 Task: Enable the option that show rulers on hover.
Action: Mouse moved to (987, 33)
Screenshot: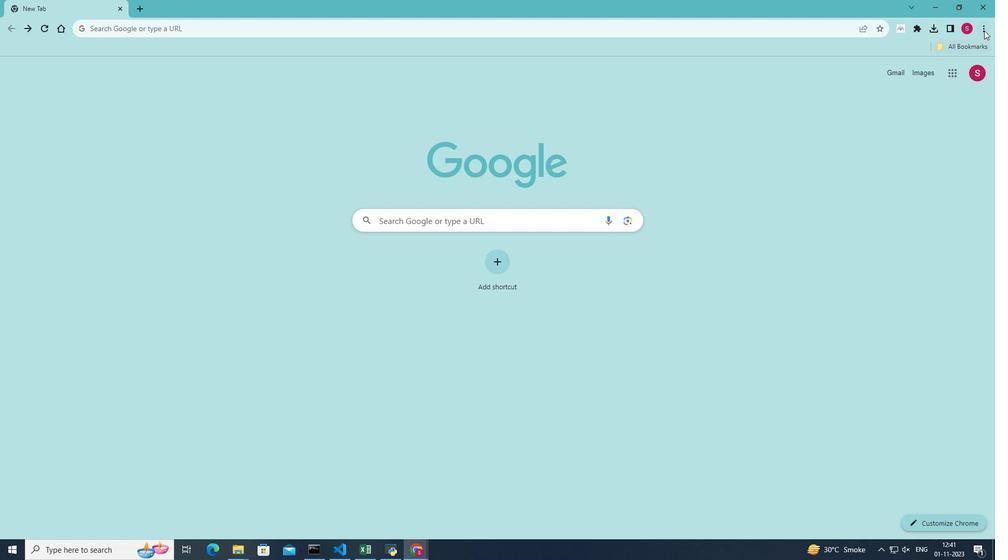 
Action: Mouse pressed left at (987, 33)
Screenshot: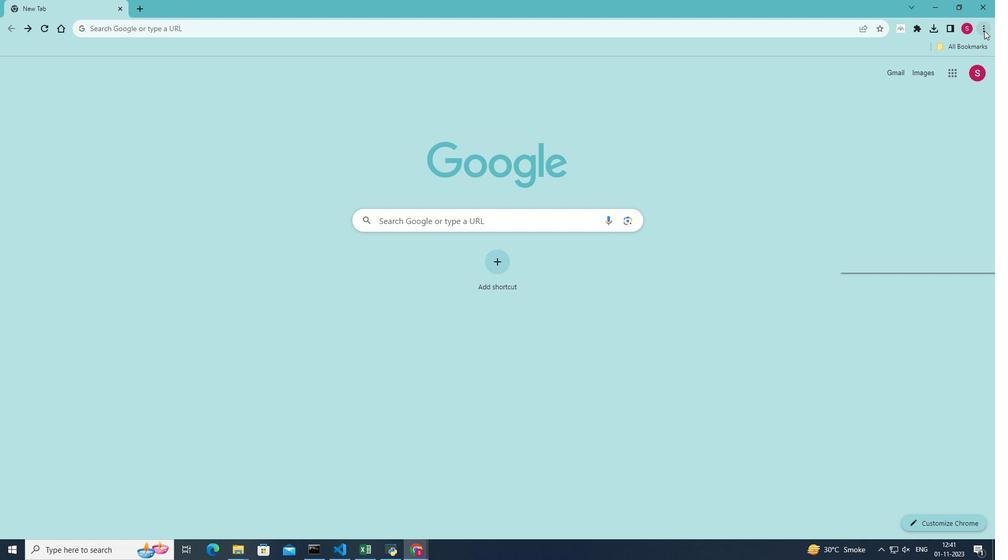 
Action: Mouse moved to (868, 190)
Screenshot: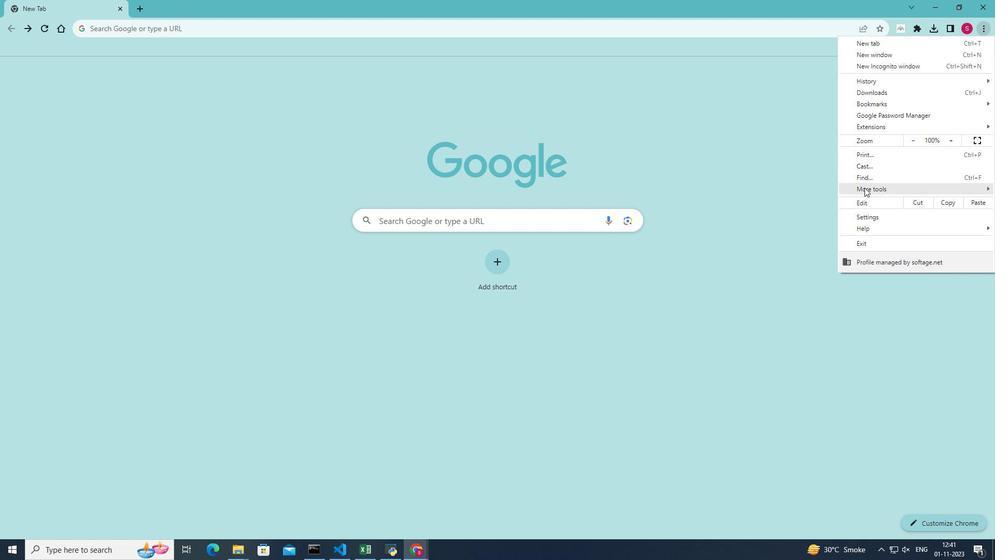 
Action: Mouse pressed left at (868, 190)
Screenshot: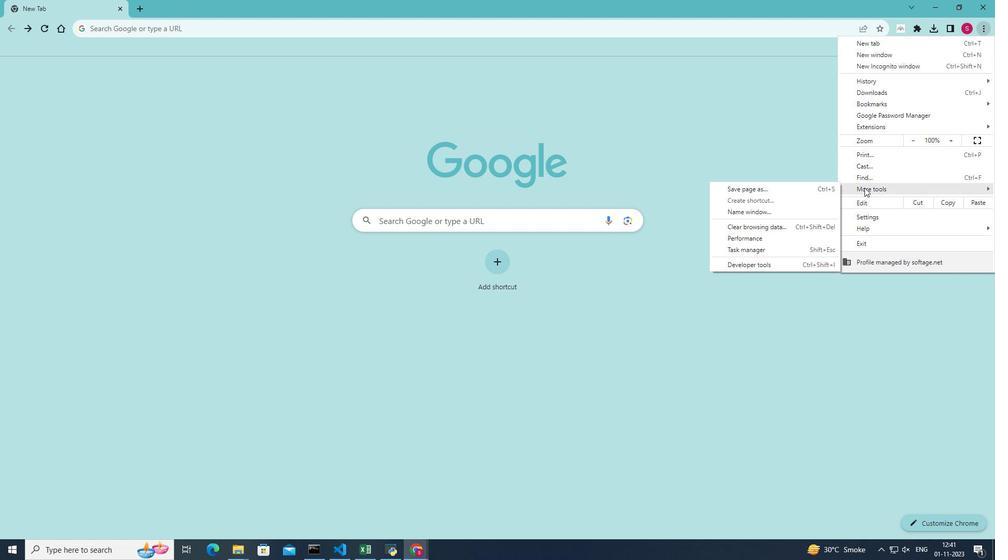 
Action: Mouse moved to (737, 266)
Screenshot: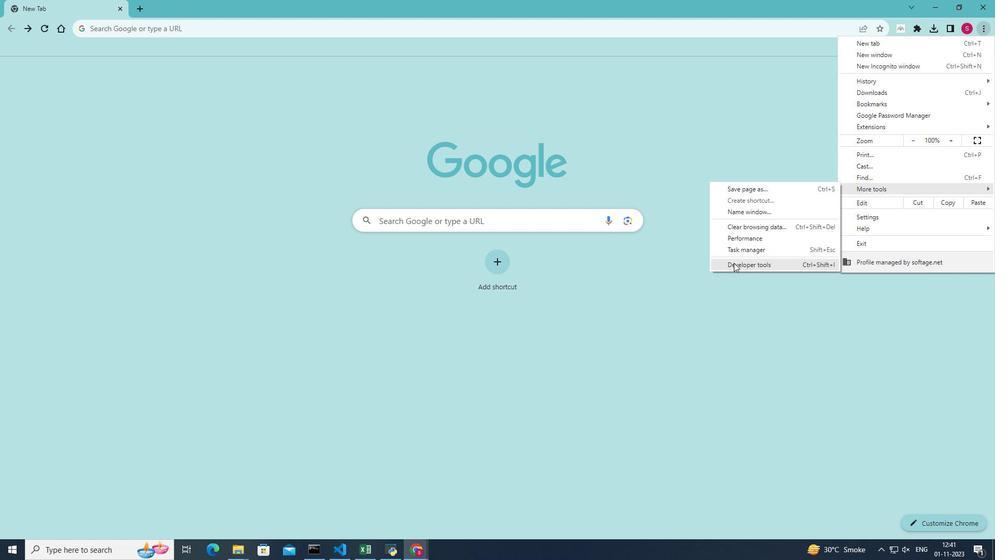 
Action: Mouse pressed left at (737, 266)
Screenshot: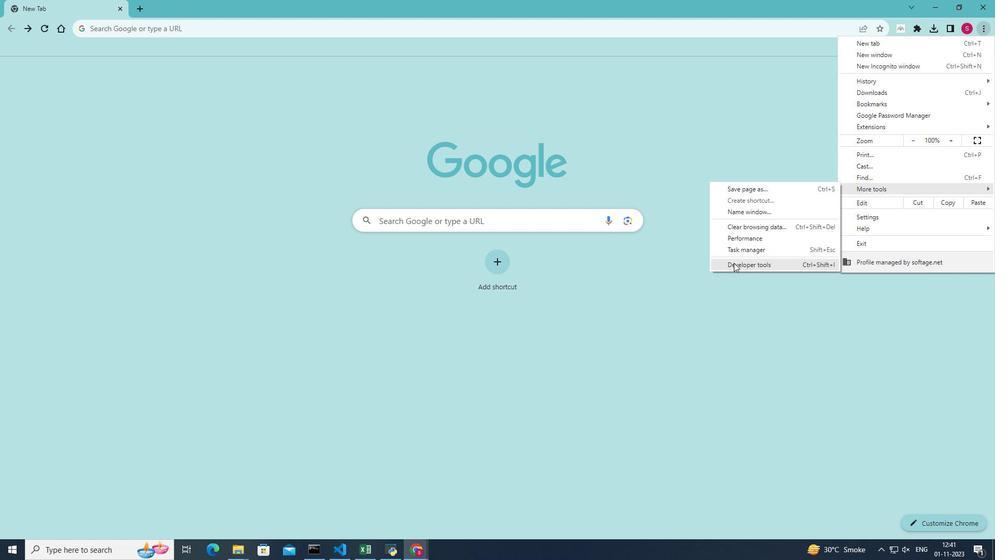 
Action: Mouse moved to (961, 68)
Screenshot: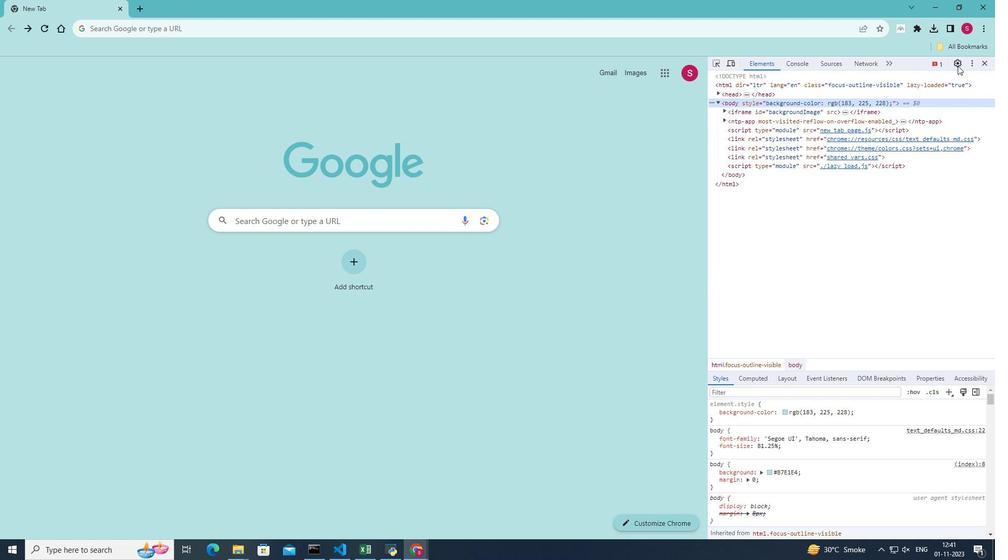 
Action: Mouse pressed left at (961, 68)
Screenshot: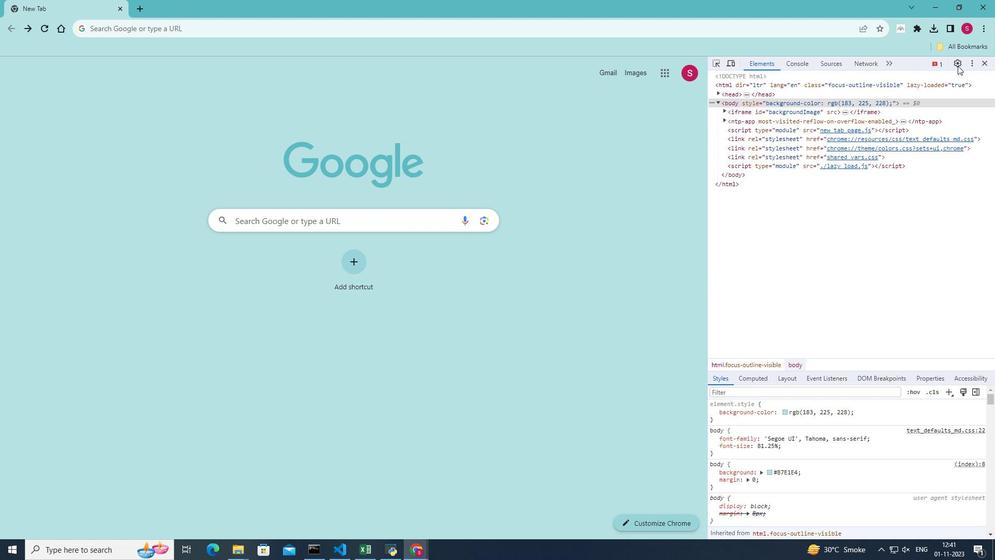 
Action: Mouse moved to (941, 375)
Screenshot: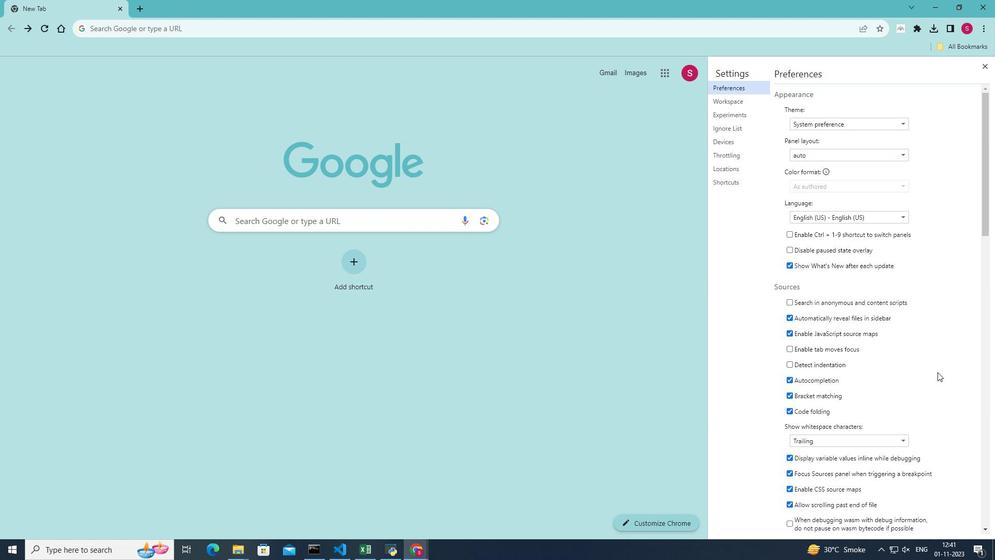 
Action: Mouse scrolled (941, 374) with delta (0, 0)
Screenshot: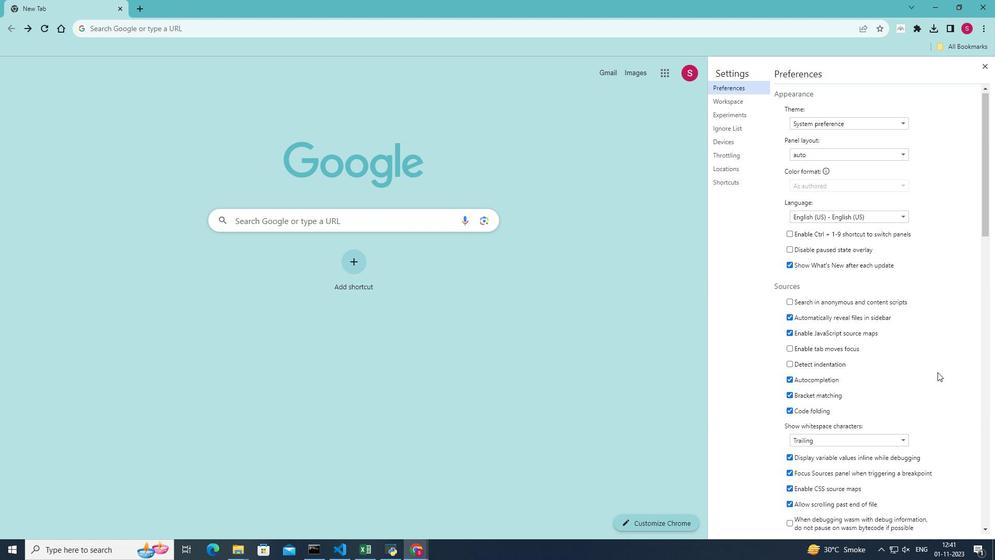 
Action: Mouse scrolled (941, 374) with delta (0, 0)
Screenshot: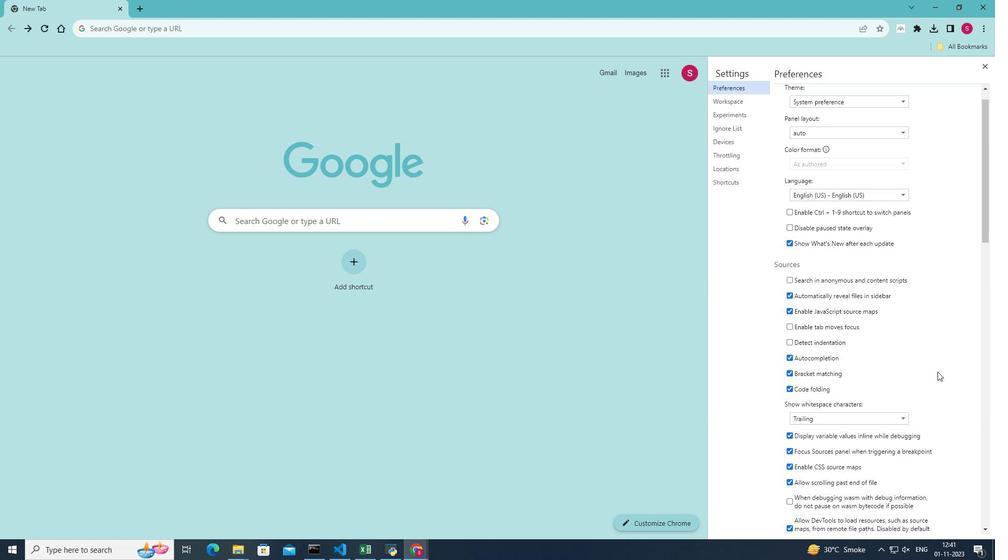 
Action: Mouse moved to (941, 374)
Screenshot: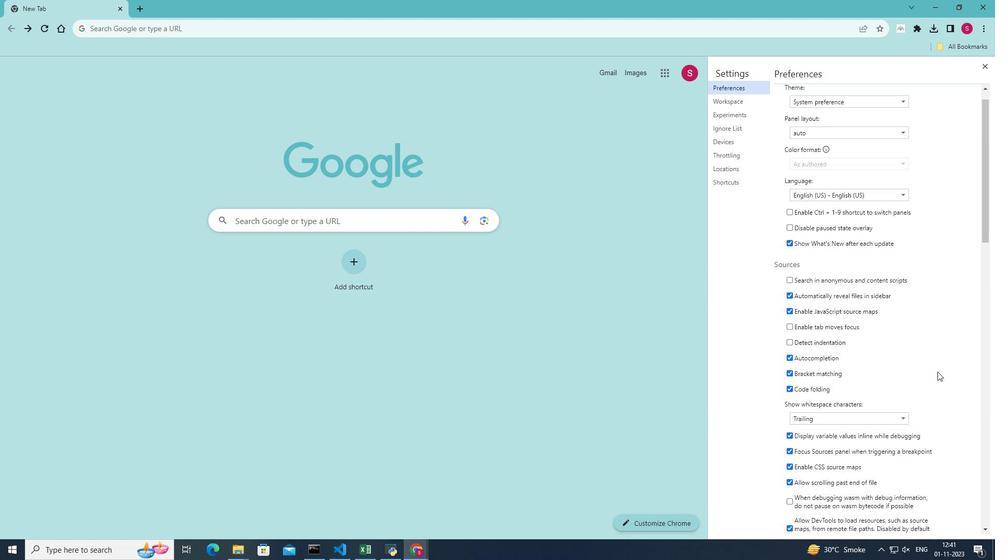 
Action: Mouse scrolled (941, 374) with delta (0, 0)
Screenshot: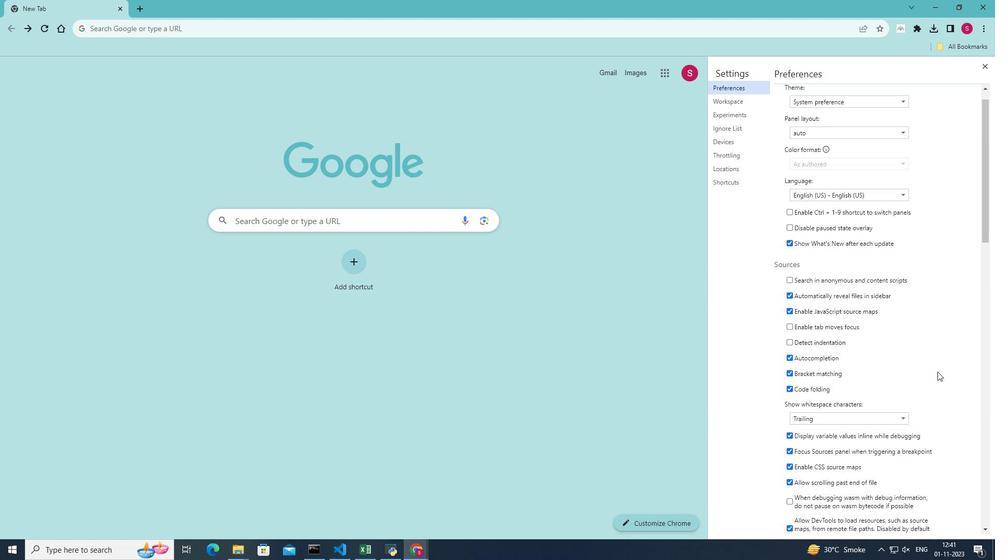 
Action: Mouse scrolled (941, 374) with delta (0, 0)
Screenshot: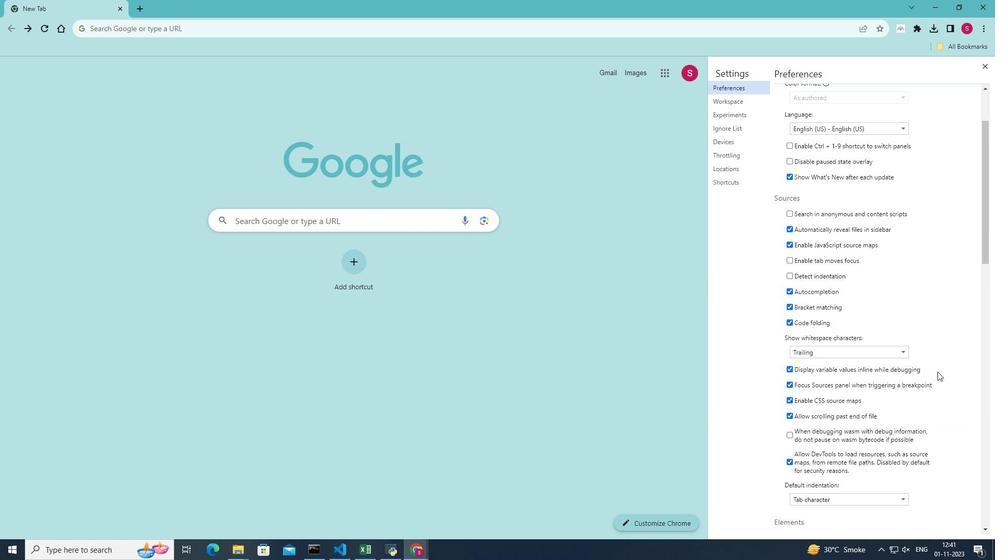 
Action: Mouse scrolled (941, 374) with delta (0, 0)
Screenshot: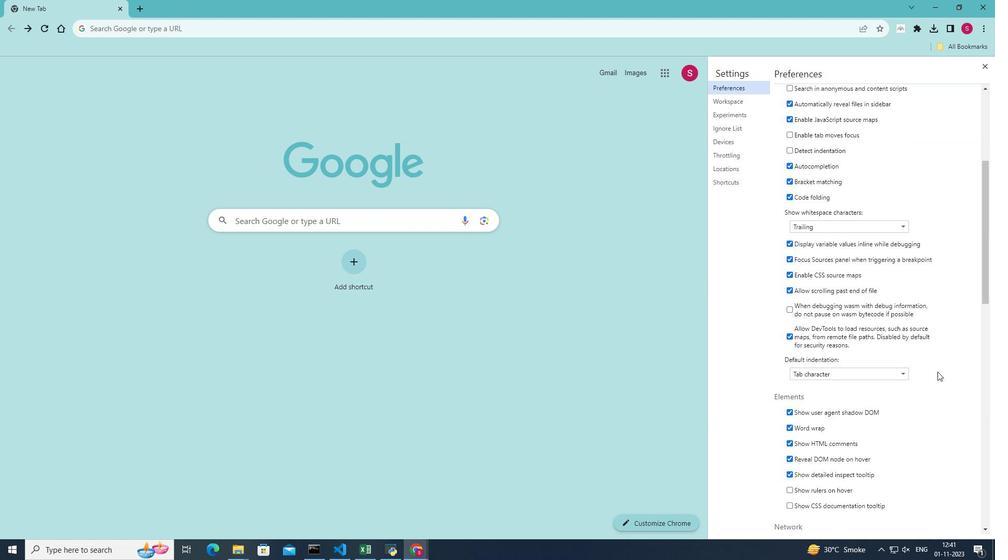 
Action: Mouse scrolled (941, 374) with delta (0, 0)
Screenshot: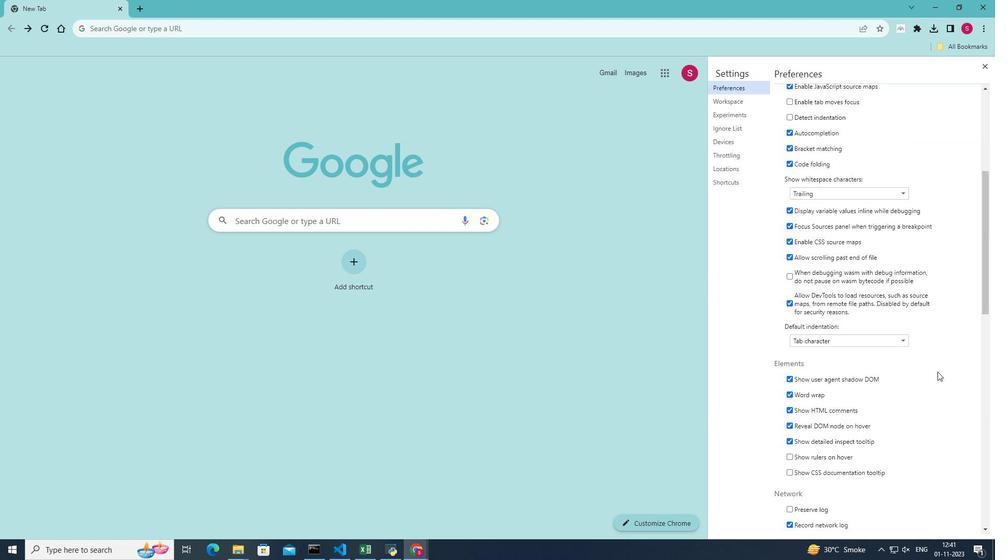 
Action: Mouse scrolled (941, 374) with delta (0, 0)
Screenshot: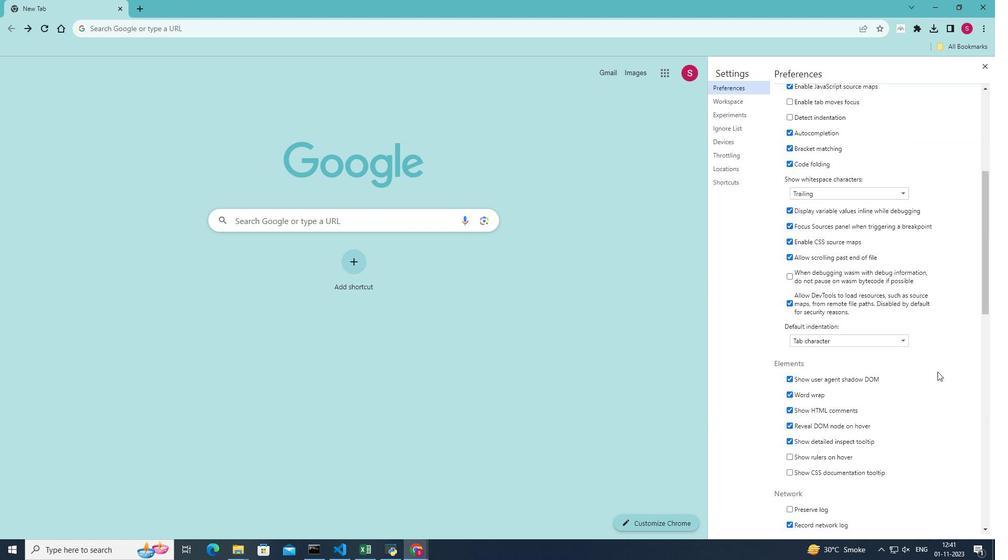 
Action: Mouse scrolled (941, 374) with delta (0, 0)
Screenshot: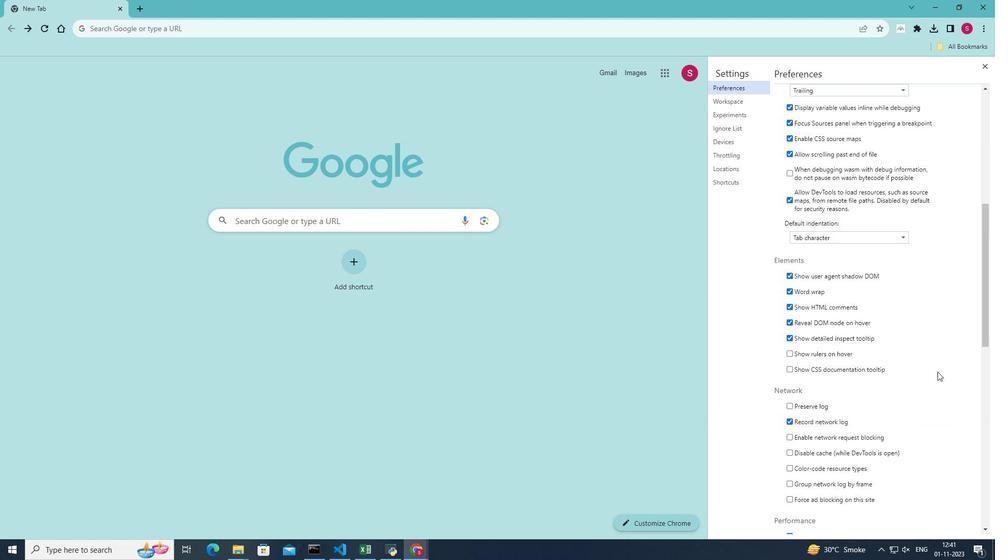
Action: Mouse moved to (792, 290)
Screenshot: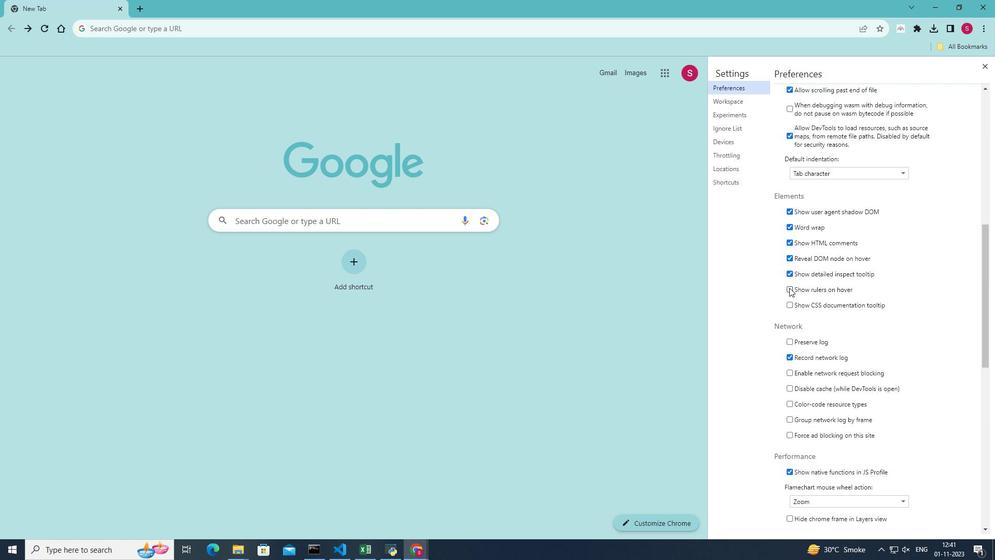 
Action: Mouse pressed left at (792, 290)
Screenshot: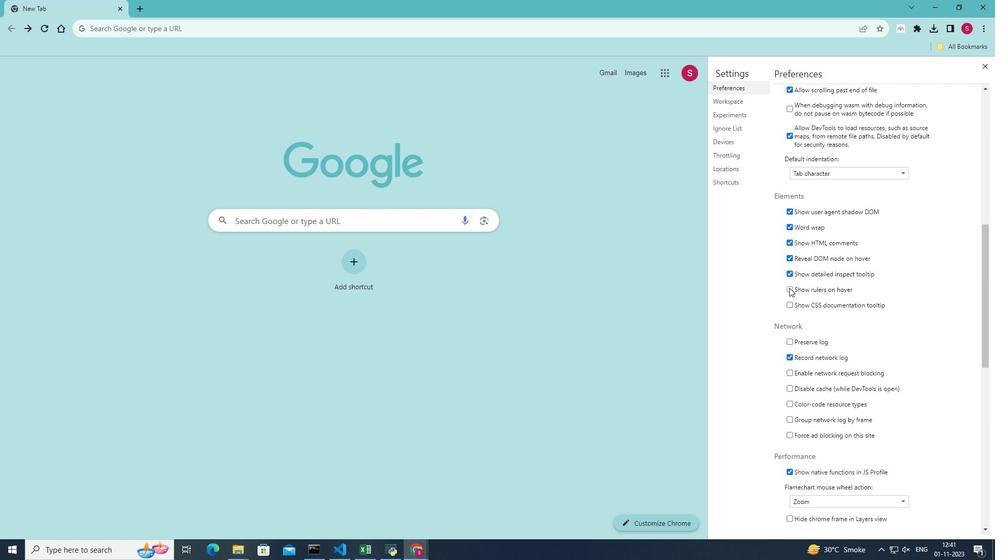 
Action: Mouse moved to (937, 292)
Screenshot: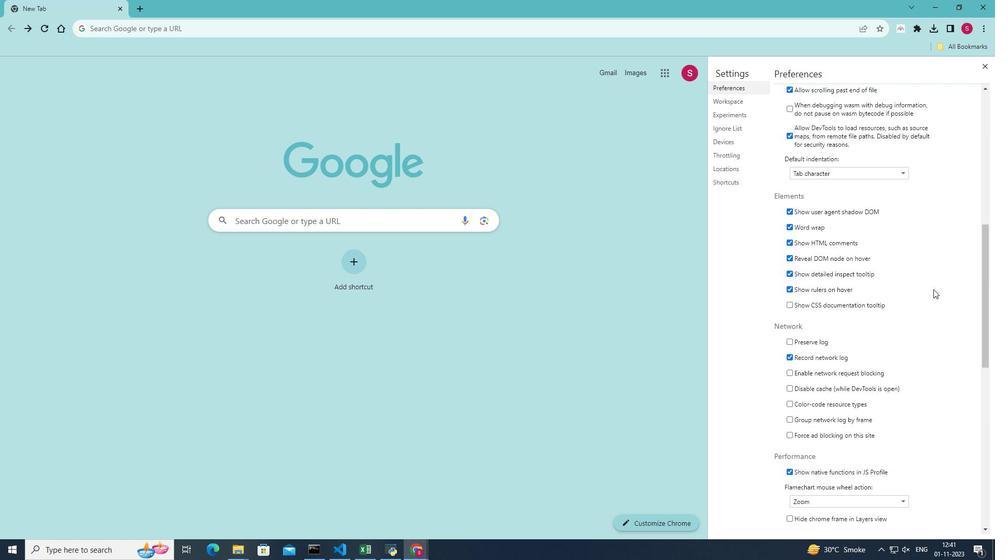 
